 Task: Change the repositories options in advanced search to return repositories and including forks.
Action: Mouse moved to (114, 454)
Screenshot: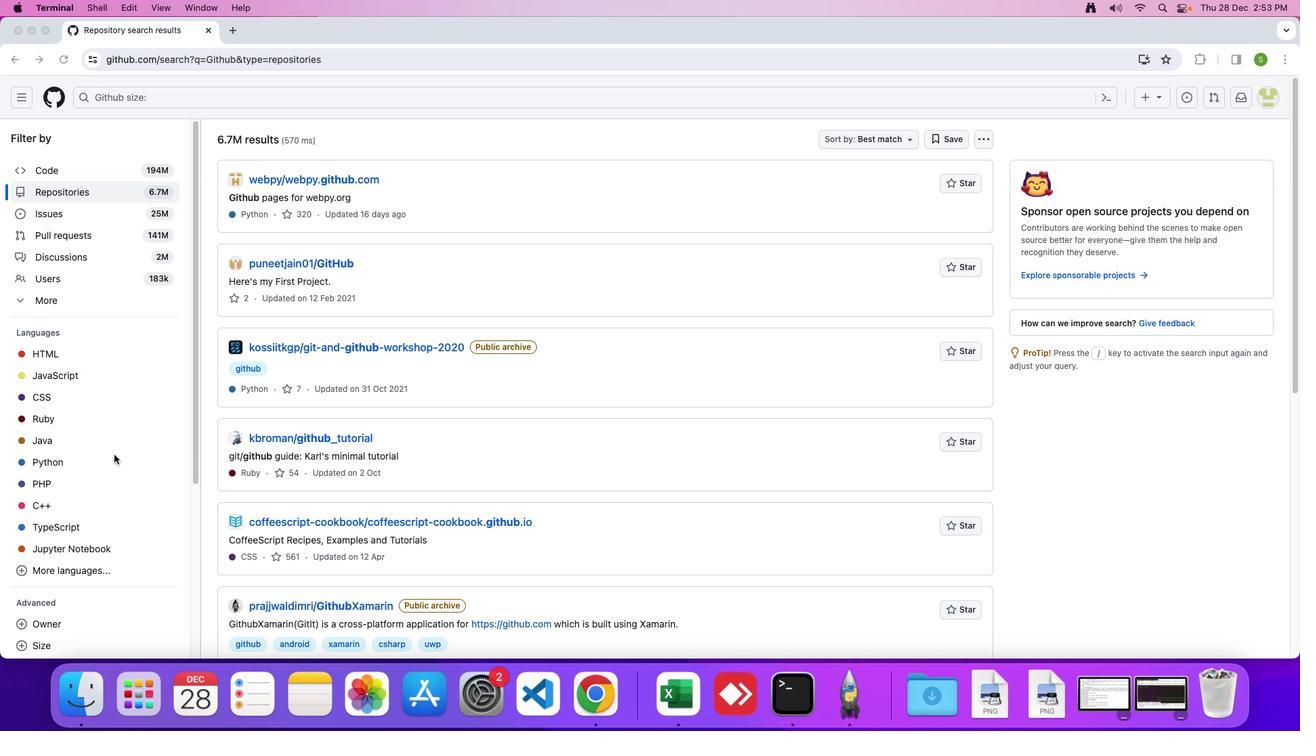 
Action: Mouse scrolled (114, 454) with delta (0, 0)
Screenshot: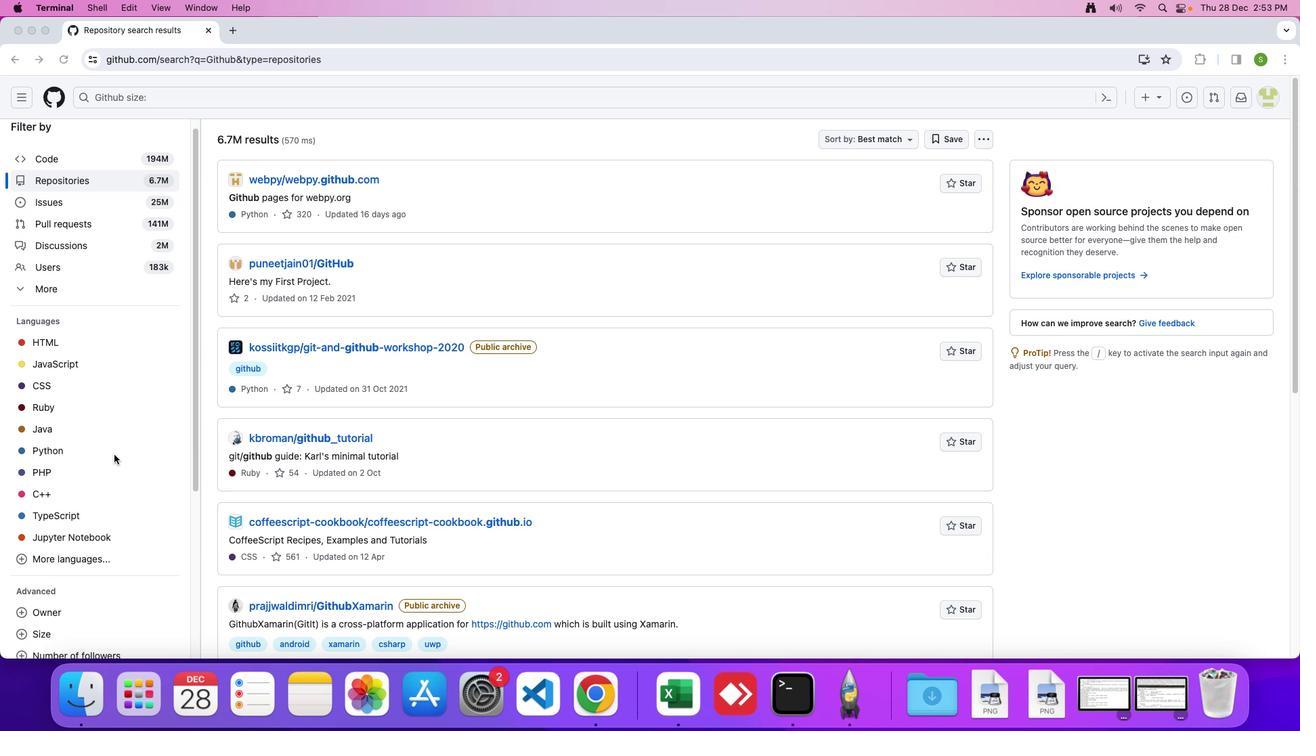 
Action: Mouse scrolled (114, 454) with delta (0, 0)
Screenshot: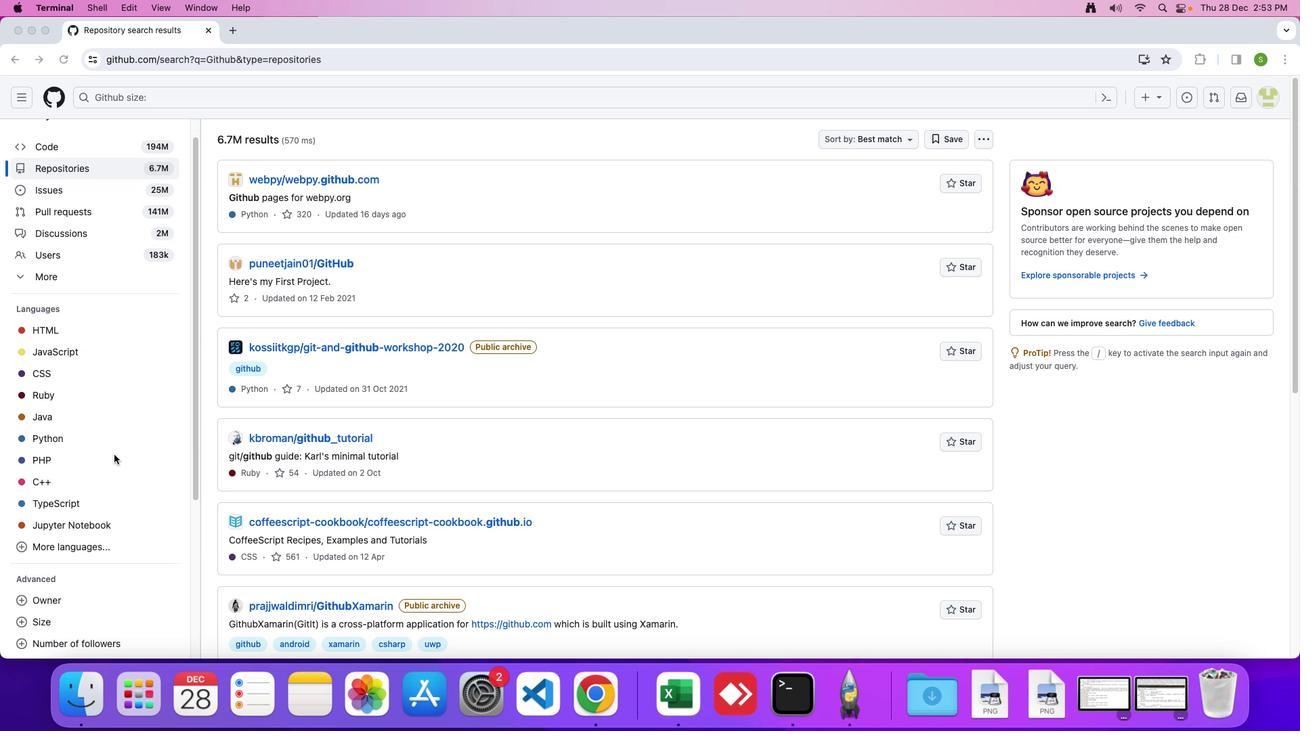 
Action: Mouse scrolled (114, 454) with delta (0, -1)
Screenshot: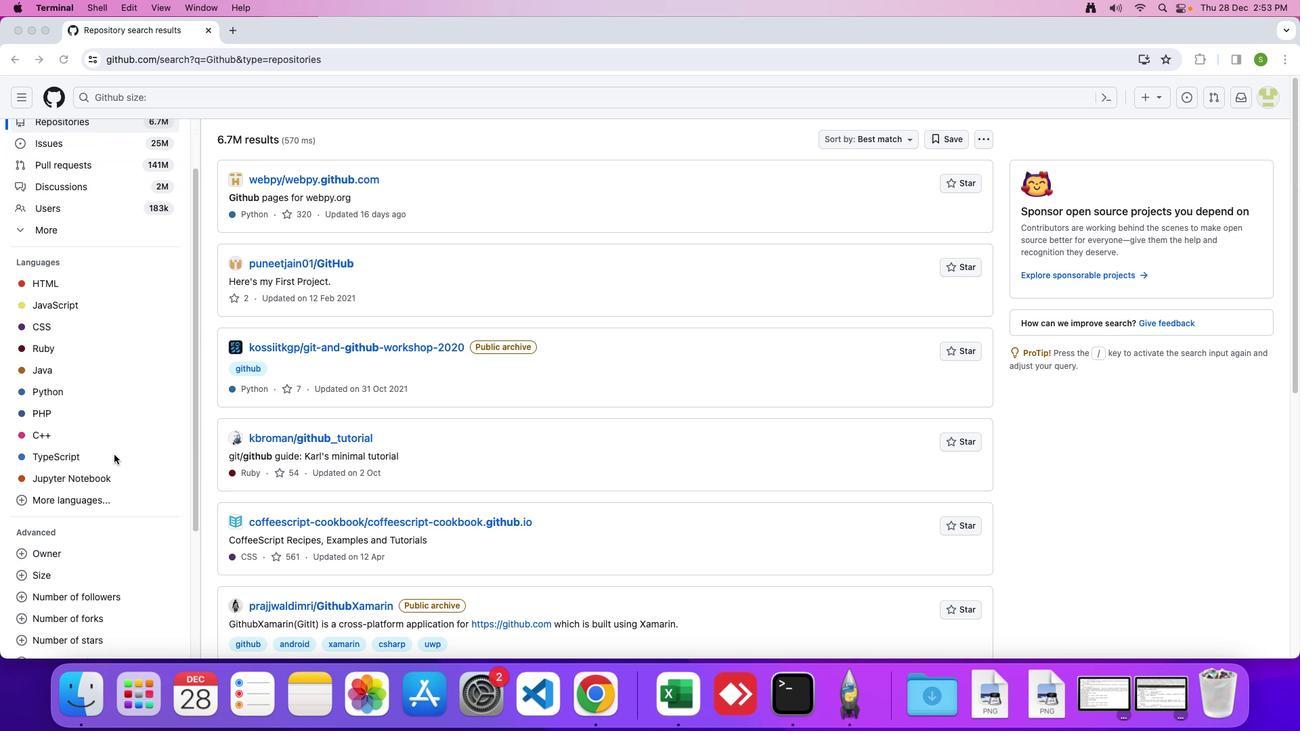 
Action: Mouse scrolled (114, 454) with delta (0, 0)
Screenshot: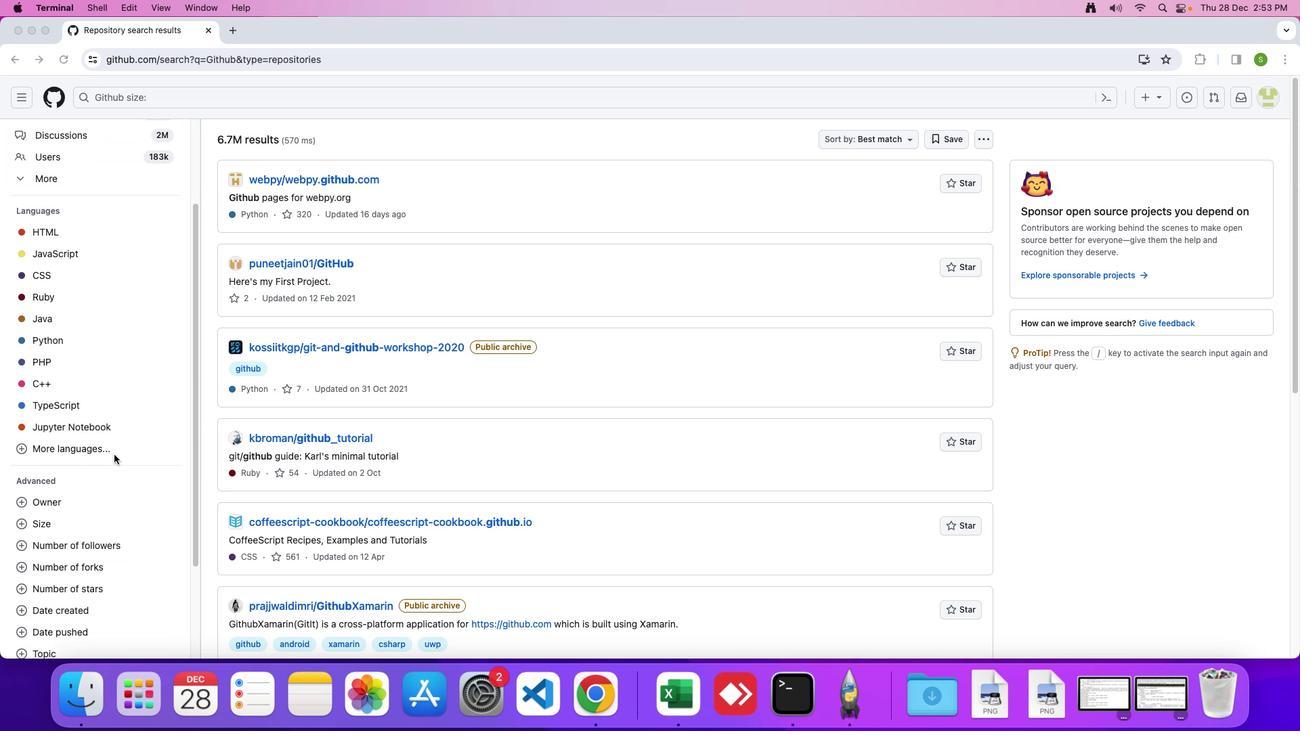 
Action: Mouse scrolled (114, 454) with delta (0, 0)
Screenshot: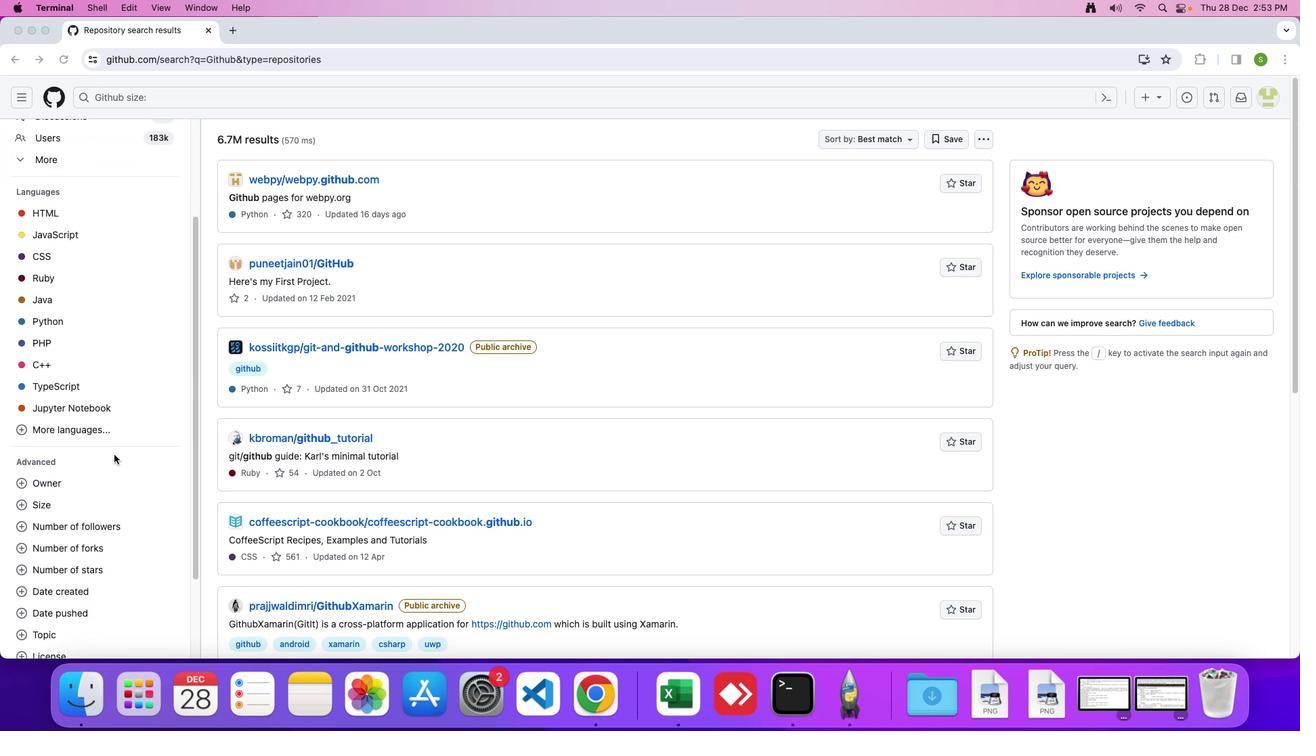 
Action: Mouse scrolled (114, 454) with delta (0, -2)
Screenshot: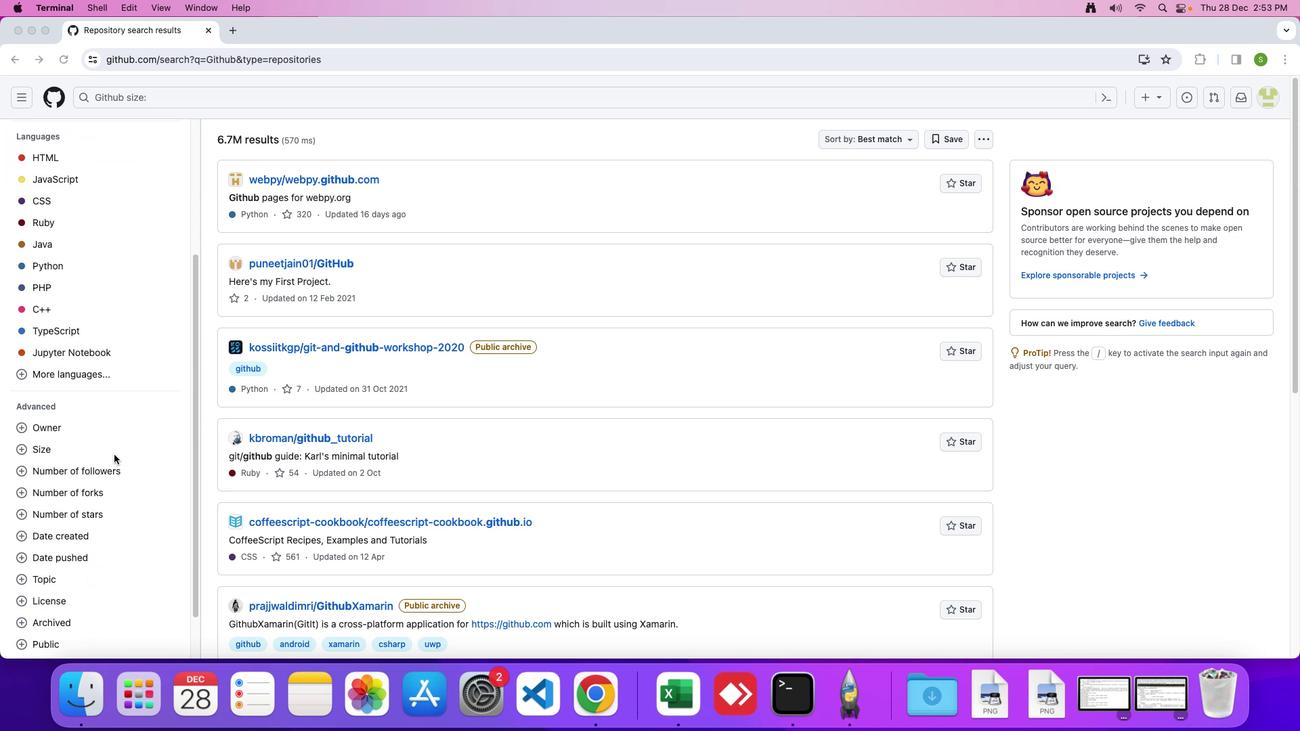 
Action: Mouse scrolled (114, 454) with delta (0, 0)
Screenshot: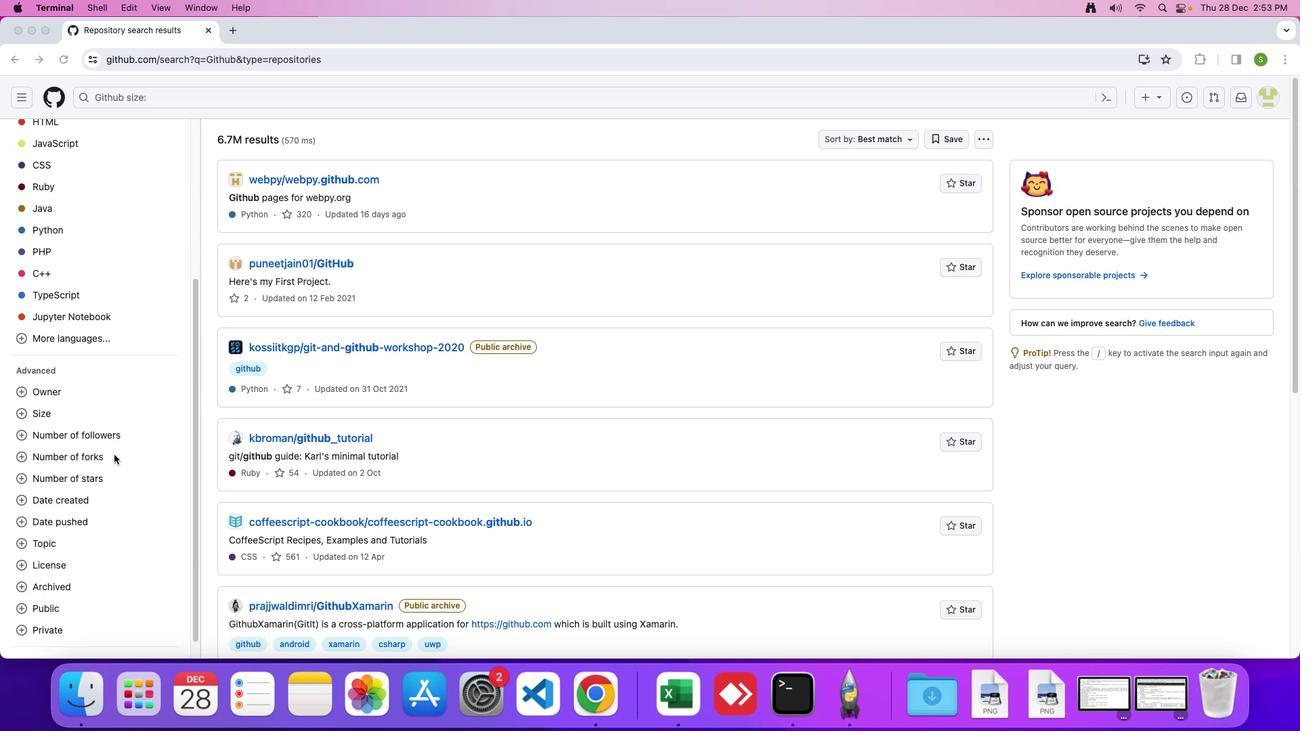 
Action: Mouse scrolled (114, 454) with delta (0, 0)
Screenshot: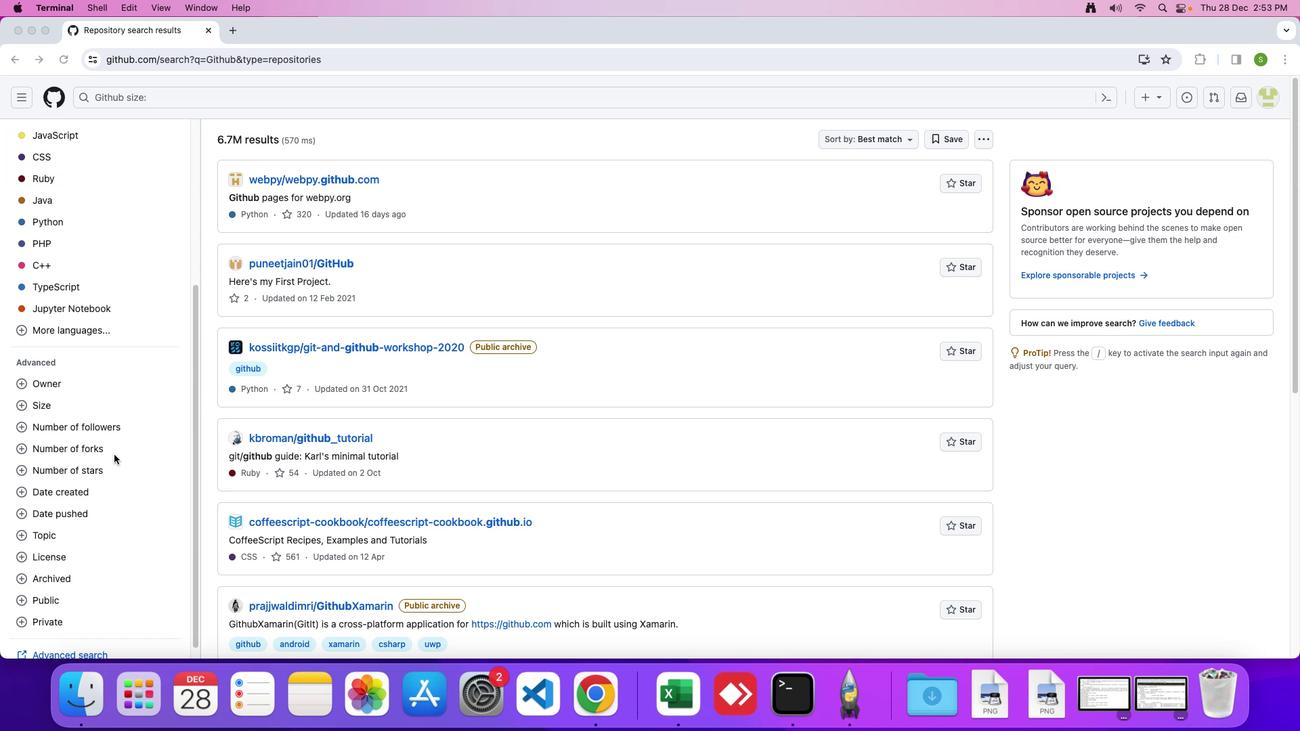 
Action: Mouse scrolled (114, 454) with delta (0, -1)
Screenshot: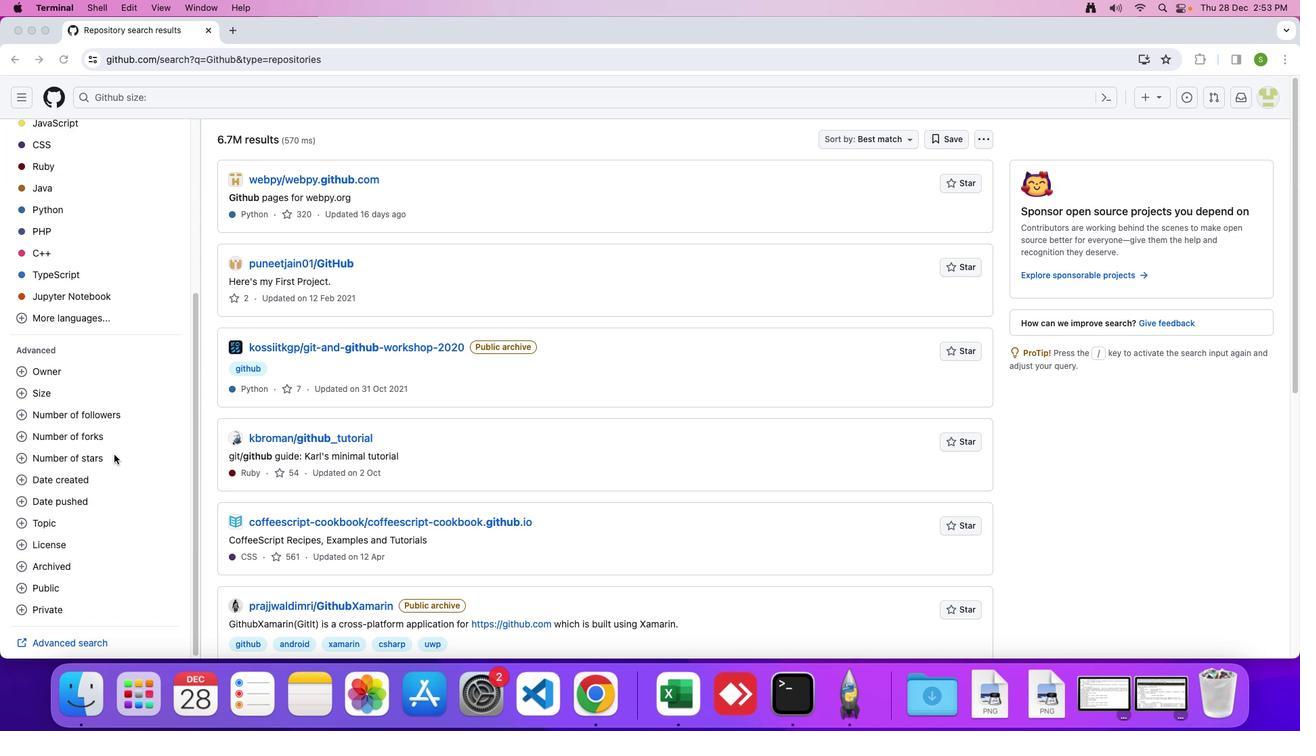 
Action: Mouse scrolled (114, 454) with delta (0, 0)
Screenshot: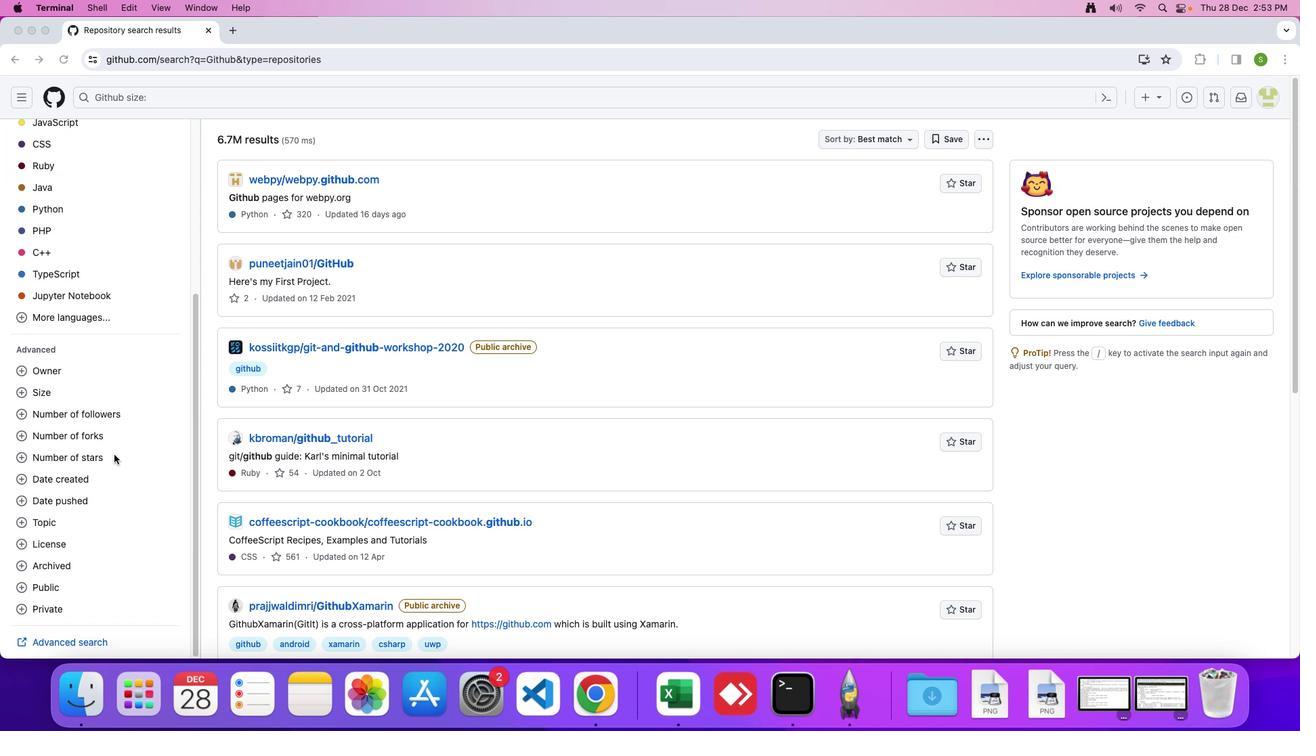 
Action: Mouse scrolled (114, 454) with delta (0, 0)
Screenshot: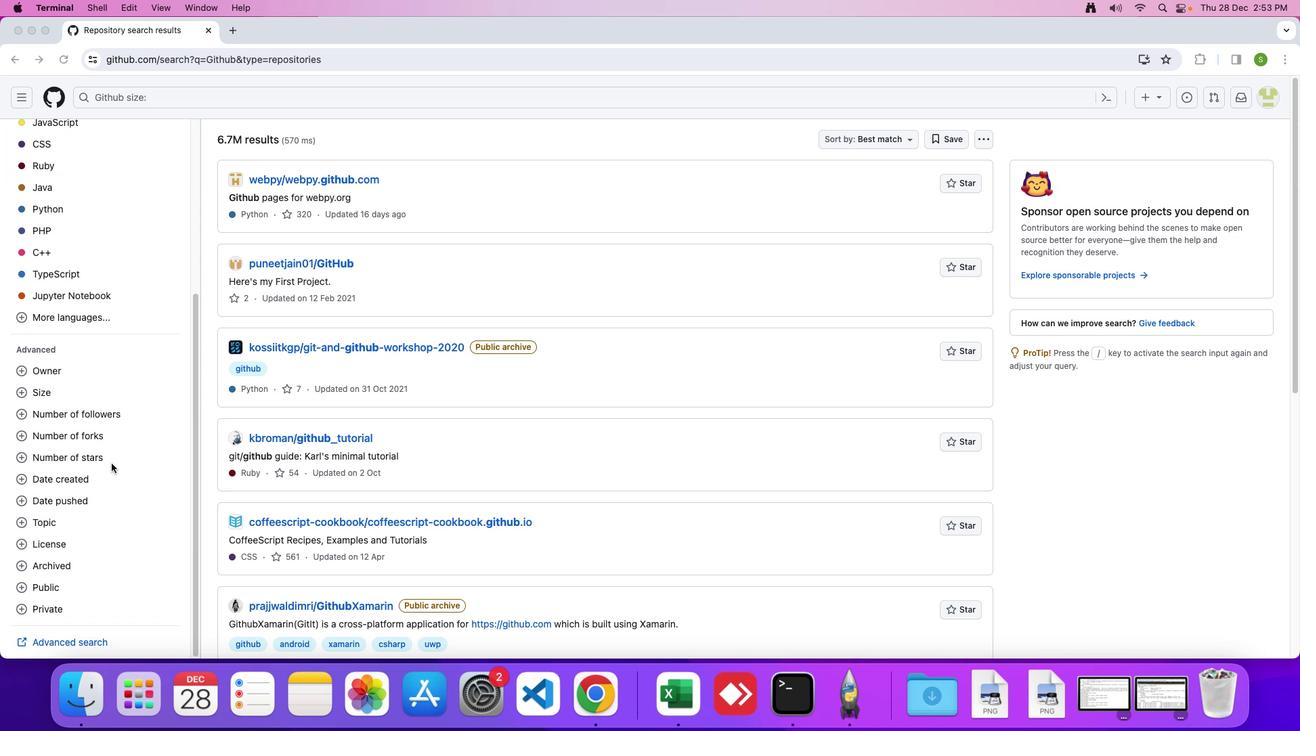
Action: Mouse moved to (73, 648)
Screenshot: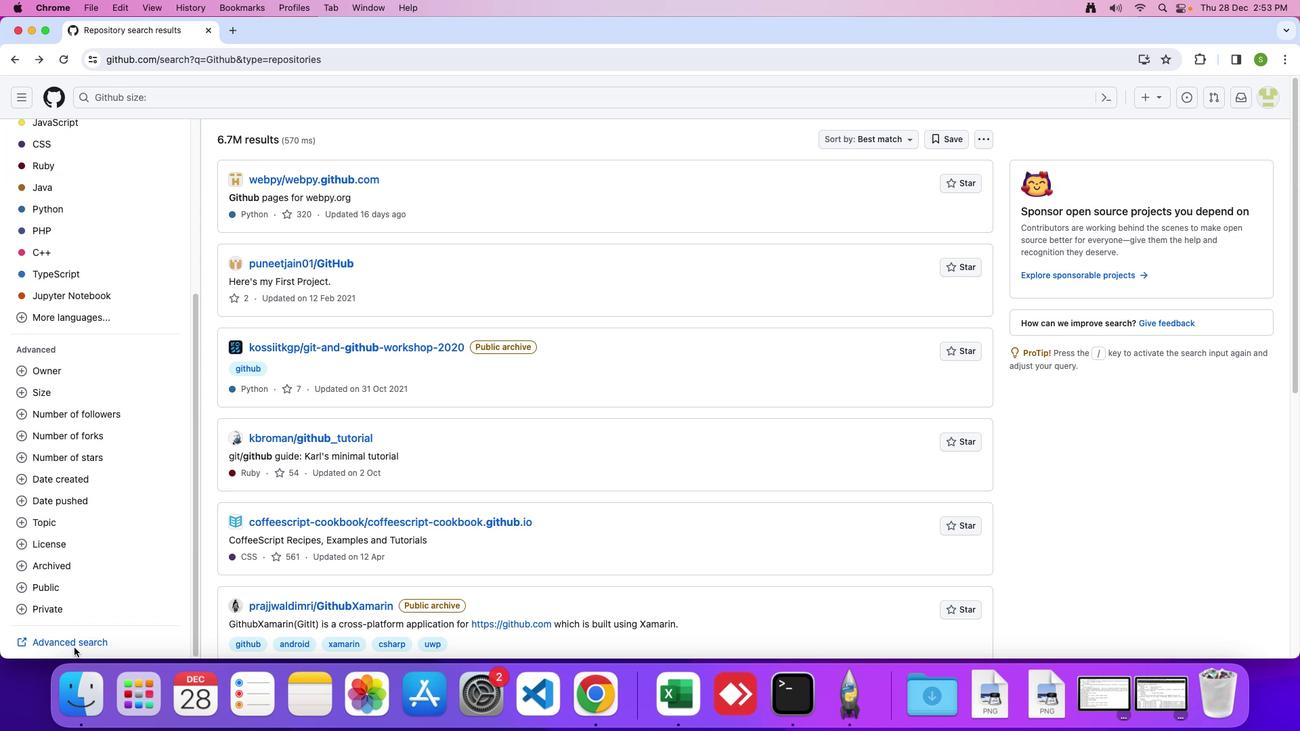 
Action: Mouse pressed left at (73, 648)
Screenshot: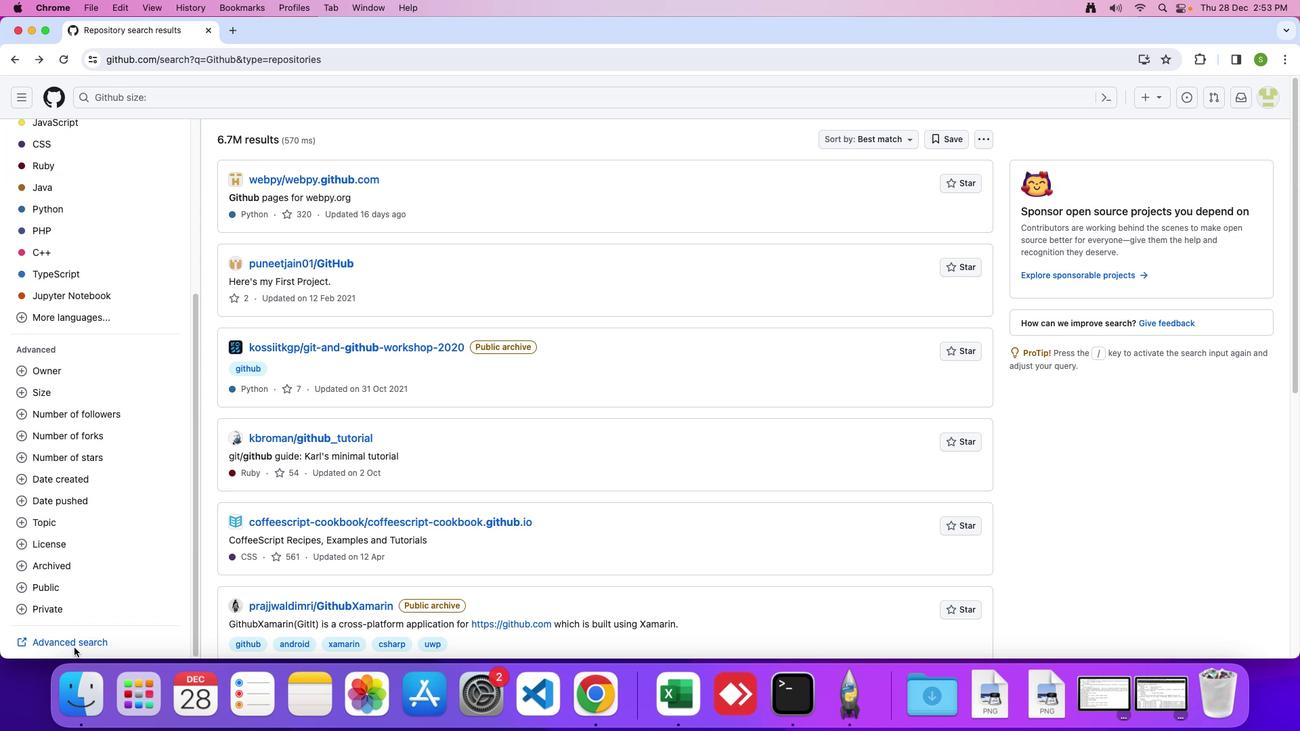 
Action: Mouse moved to (75, 646)
Screenshot: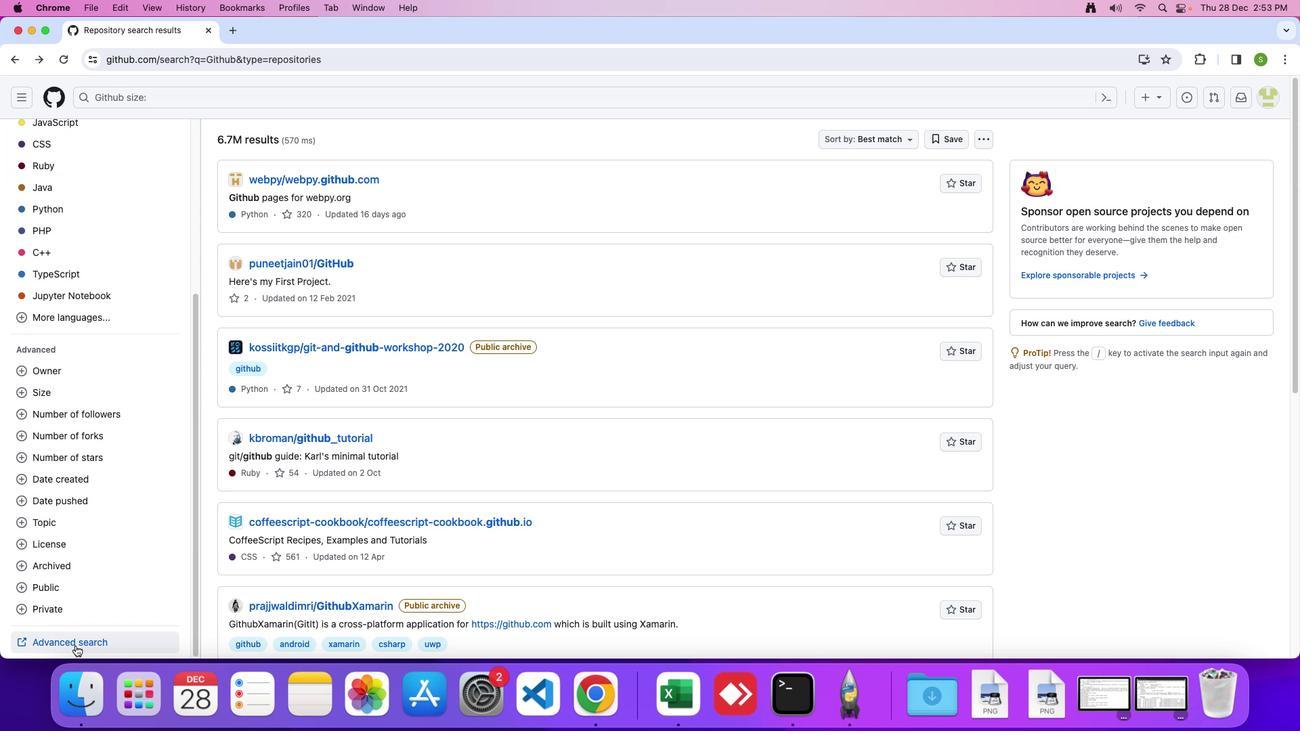 
Action: Mouse pressed left at (75, 646)
Screenshot: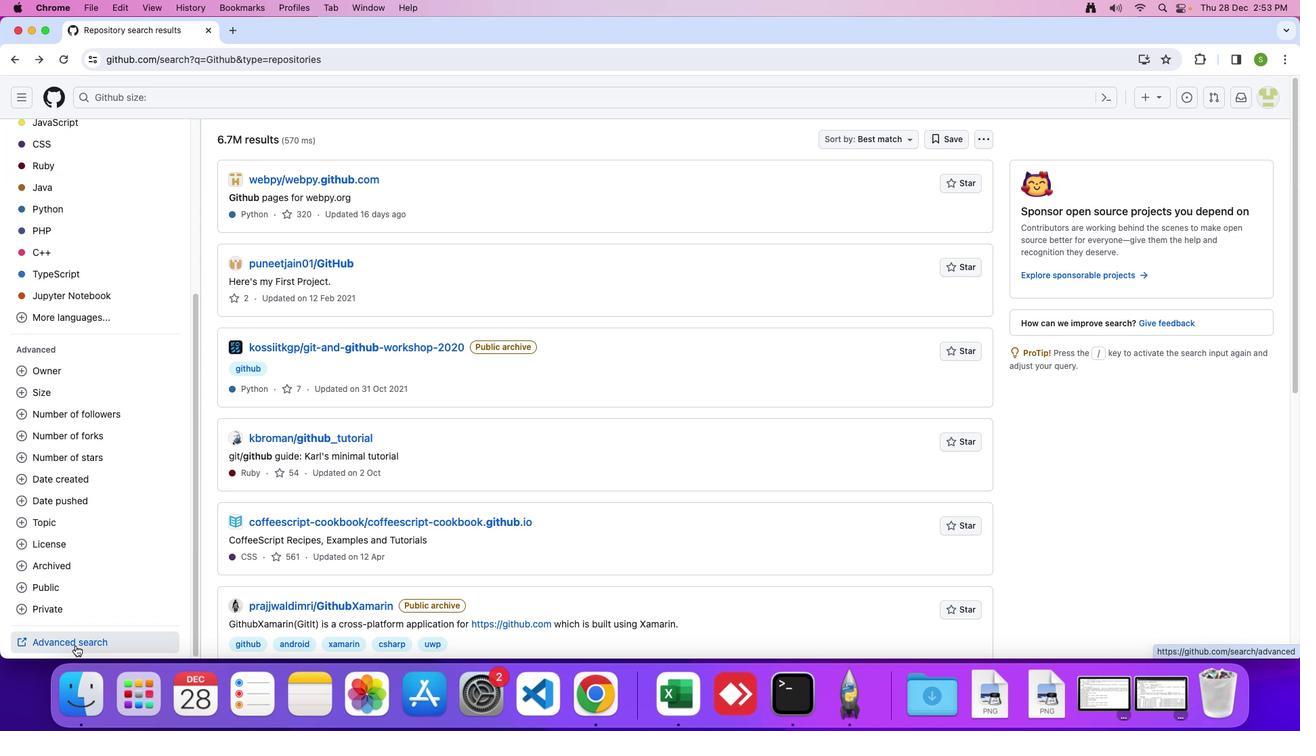 
Action: Mouse moved to (464, 506)
Screenshot: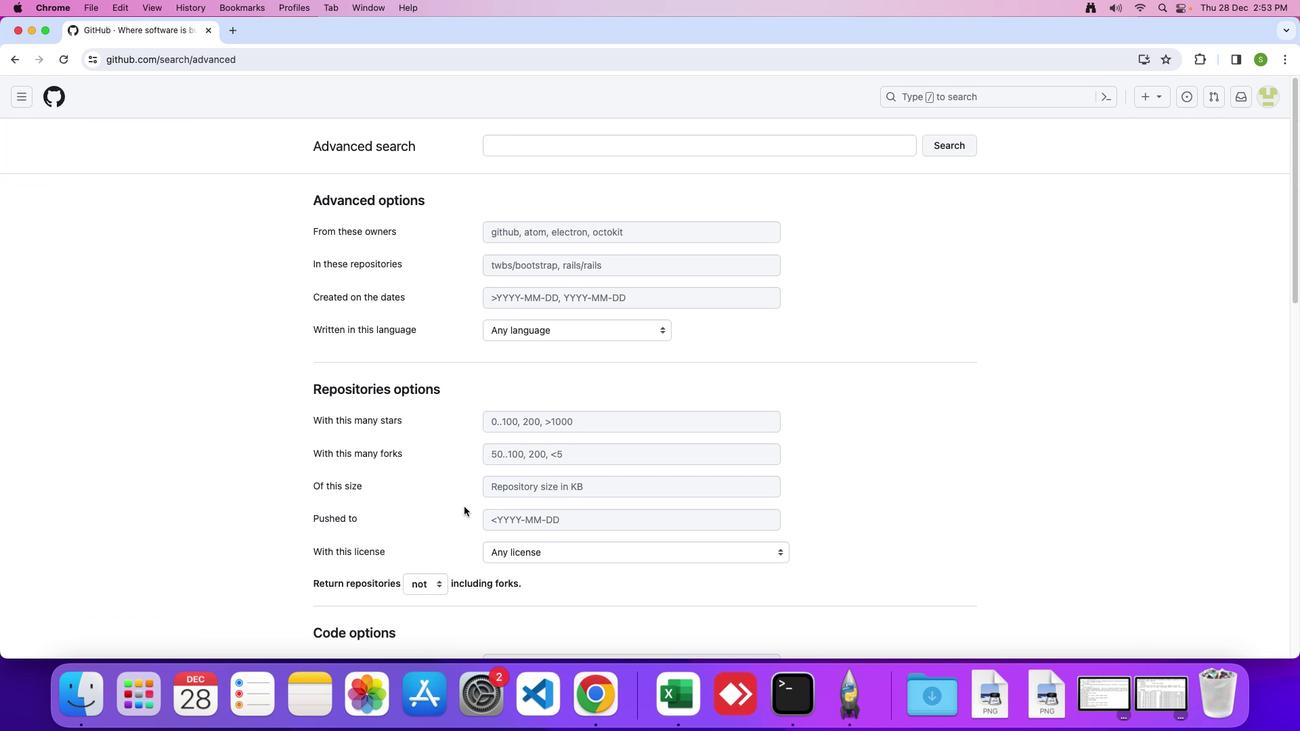 
Action: Mouse scrolled (464, 506) with delta (0, 0)
Screenshot: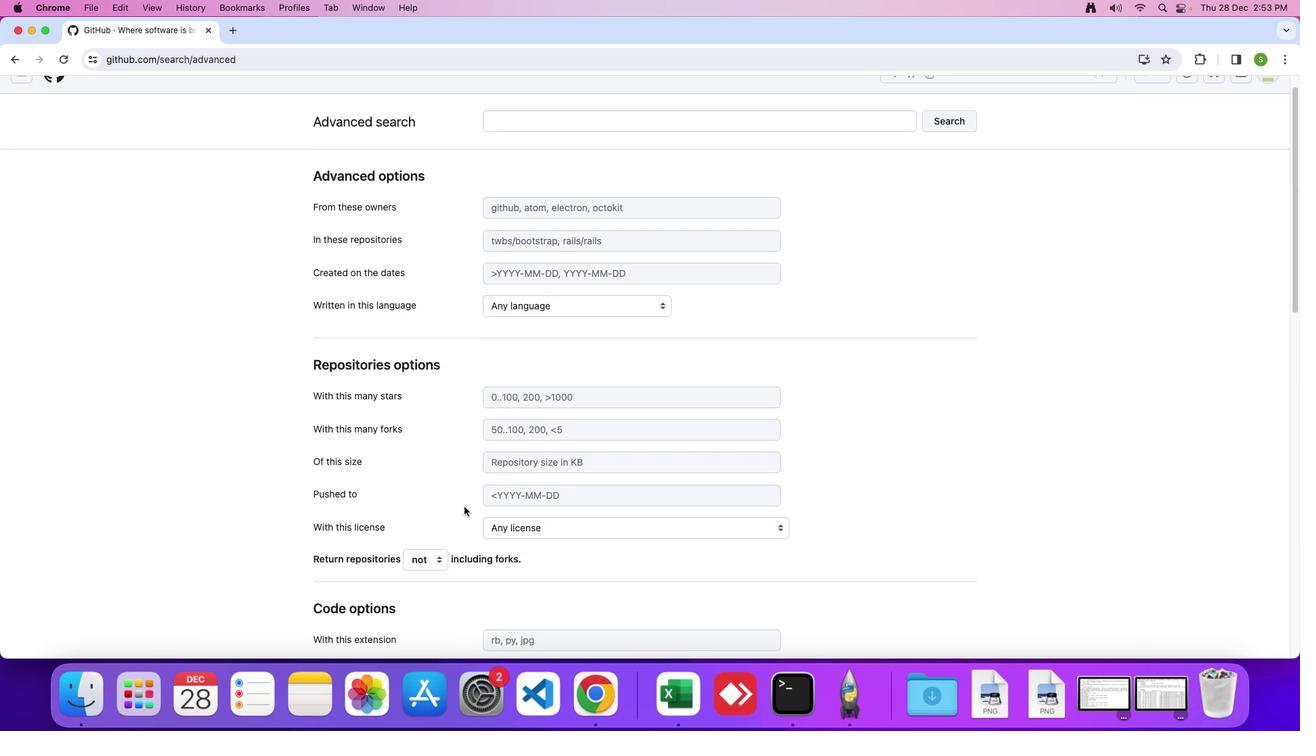 
Action: Mouse scrolled (464, 506) with delta (0, 0)
Screenshot: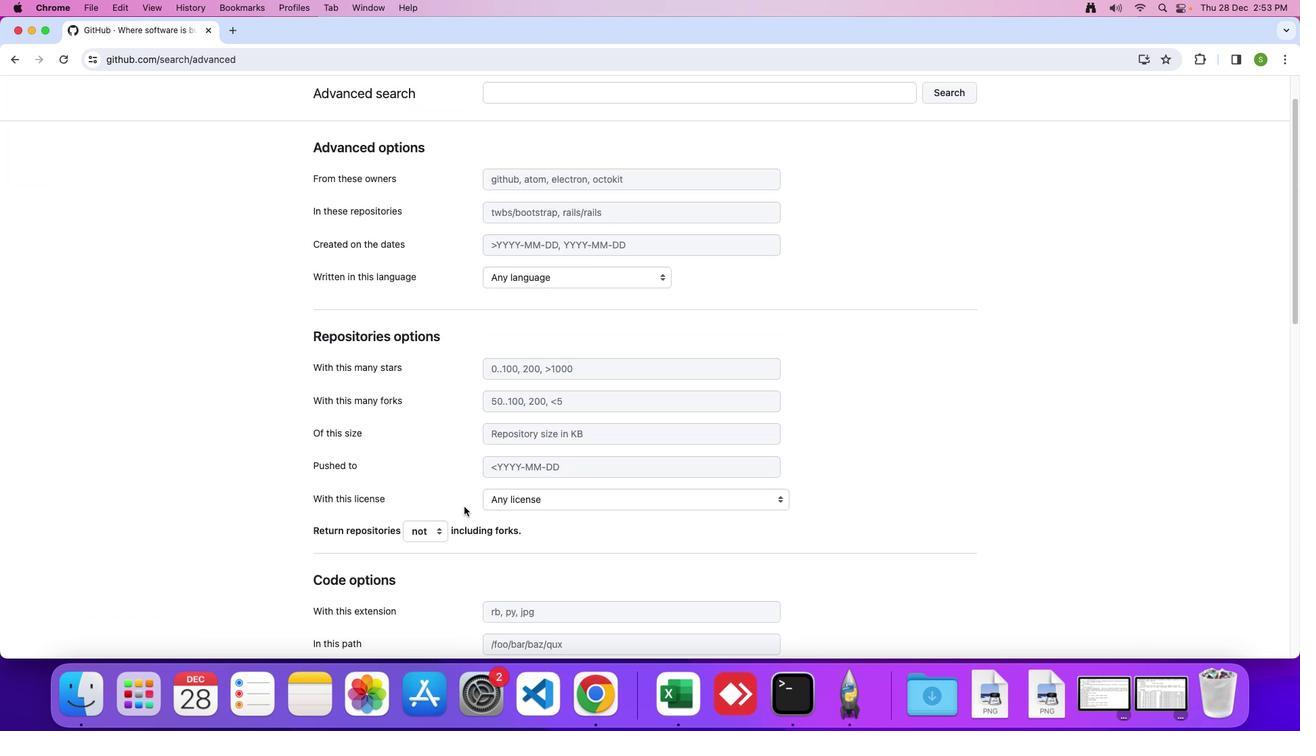 
Action: Mouse scrolled (464, 506) with delta (0, -2)
Screenshot: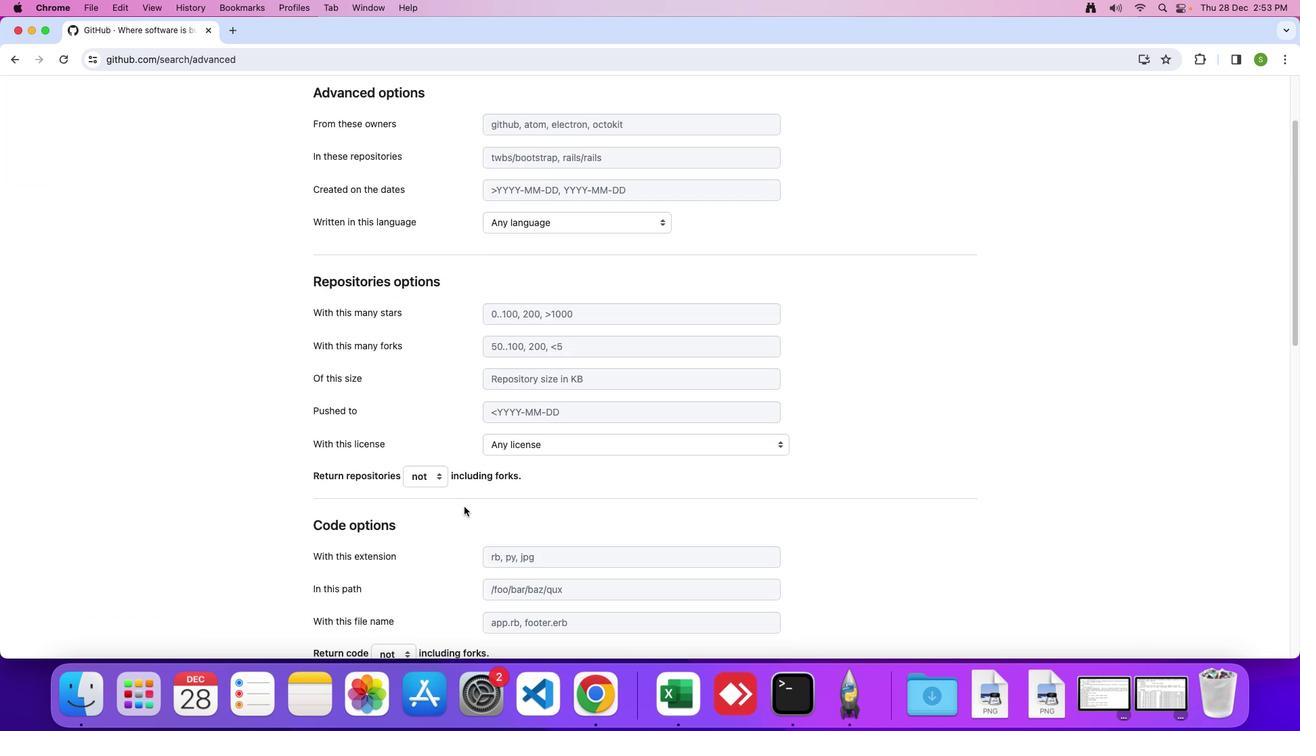 
Action: Mouse scrolled (464, 506) with delta (0, 0)
Screenshot: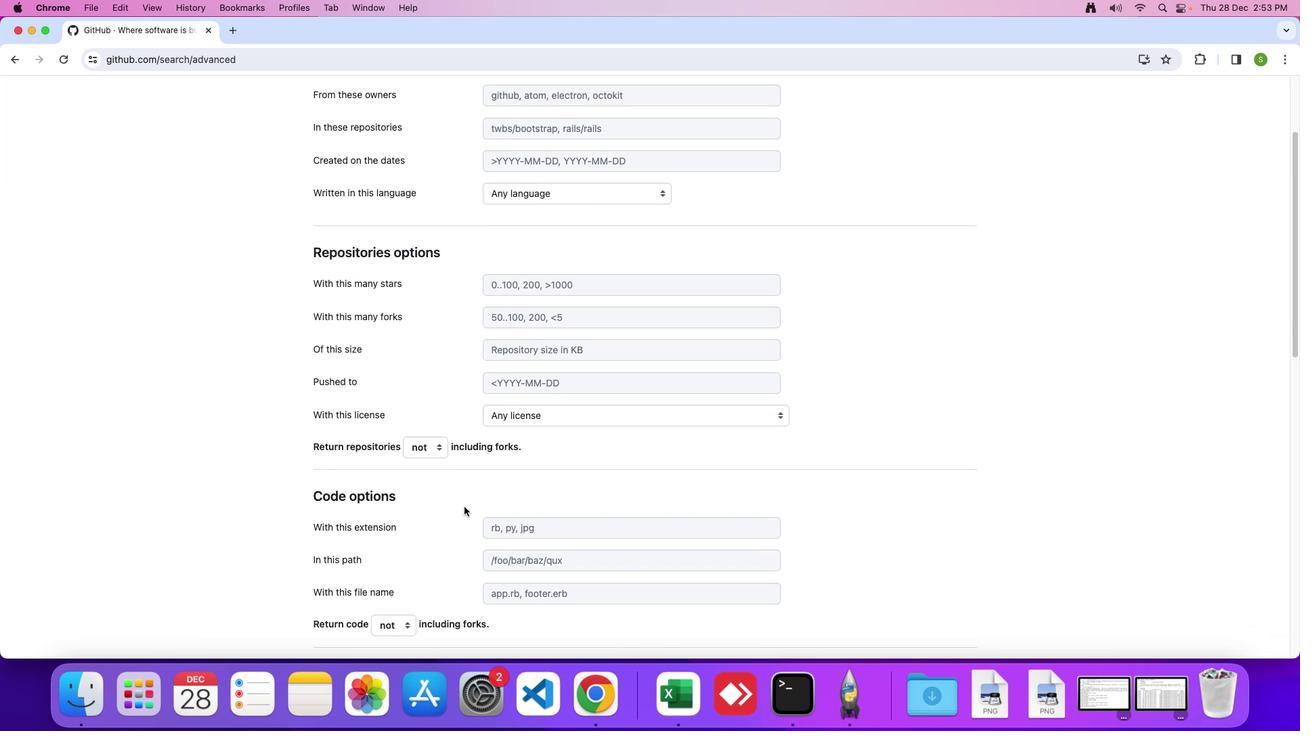 
Action: Mouse scrolled (464, 506) with delta (0, 0)
Screenshot: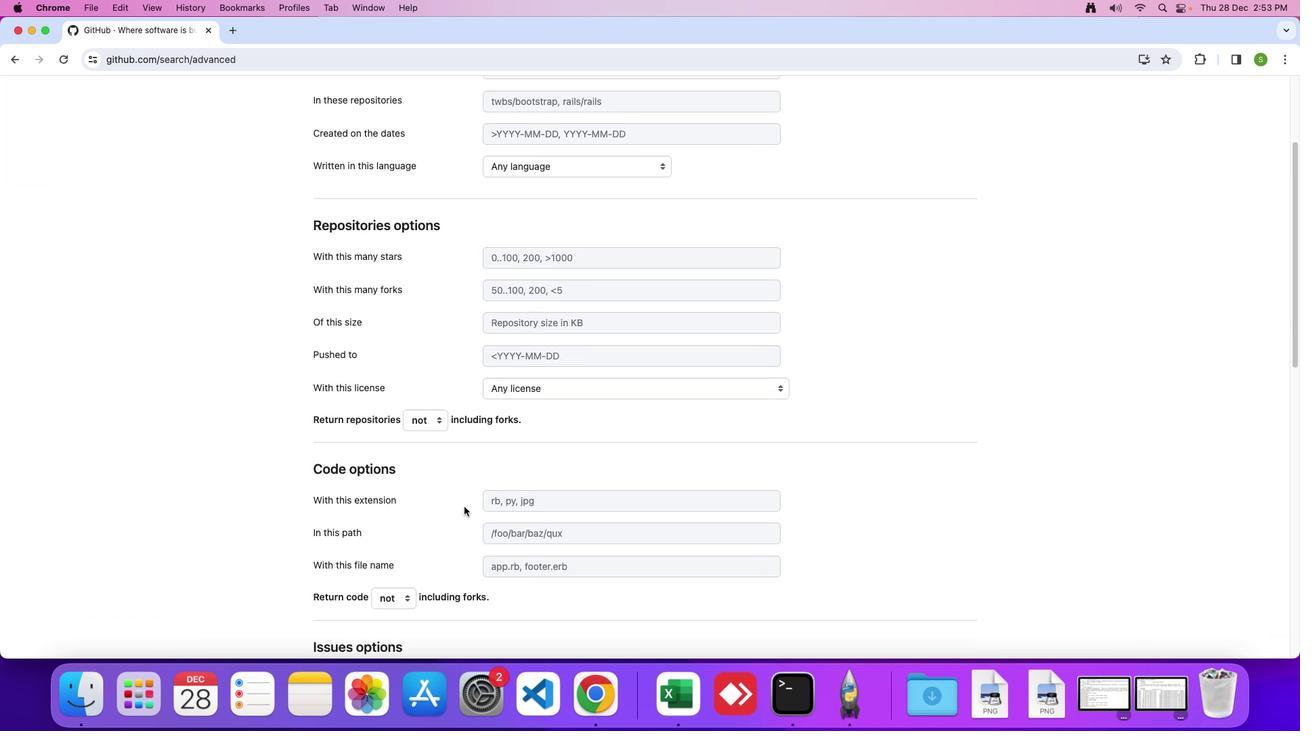 
Action: Mouse scrolled (464, 506) with delta (0, -2)
Screenshot: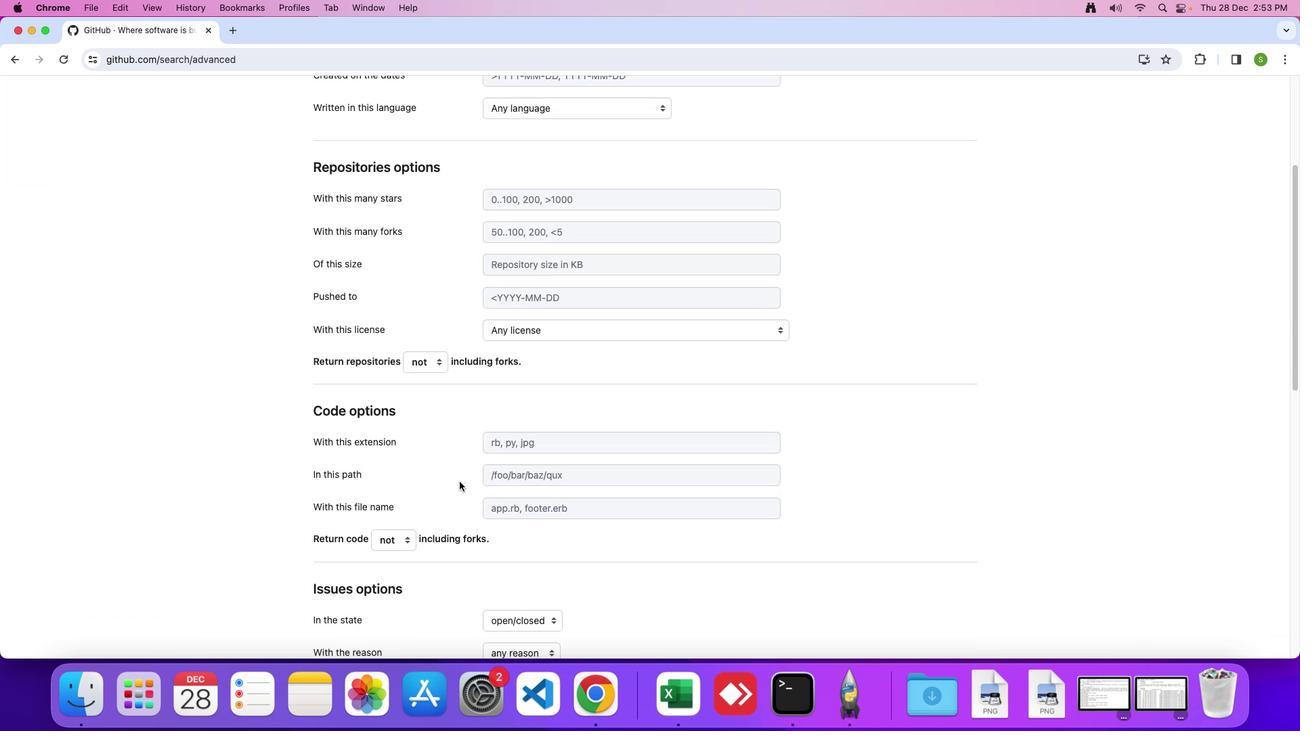 
Action: Mouse moved to (444, 350)
Screenshot: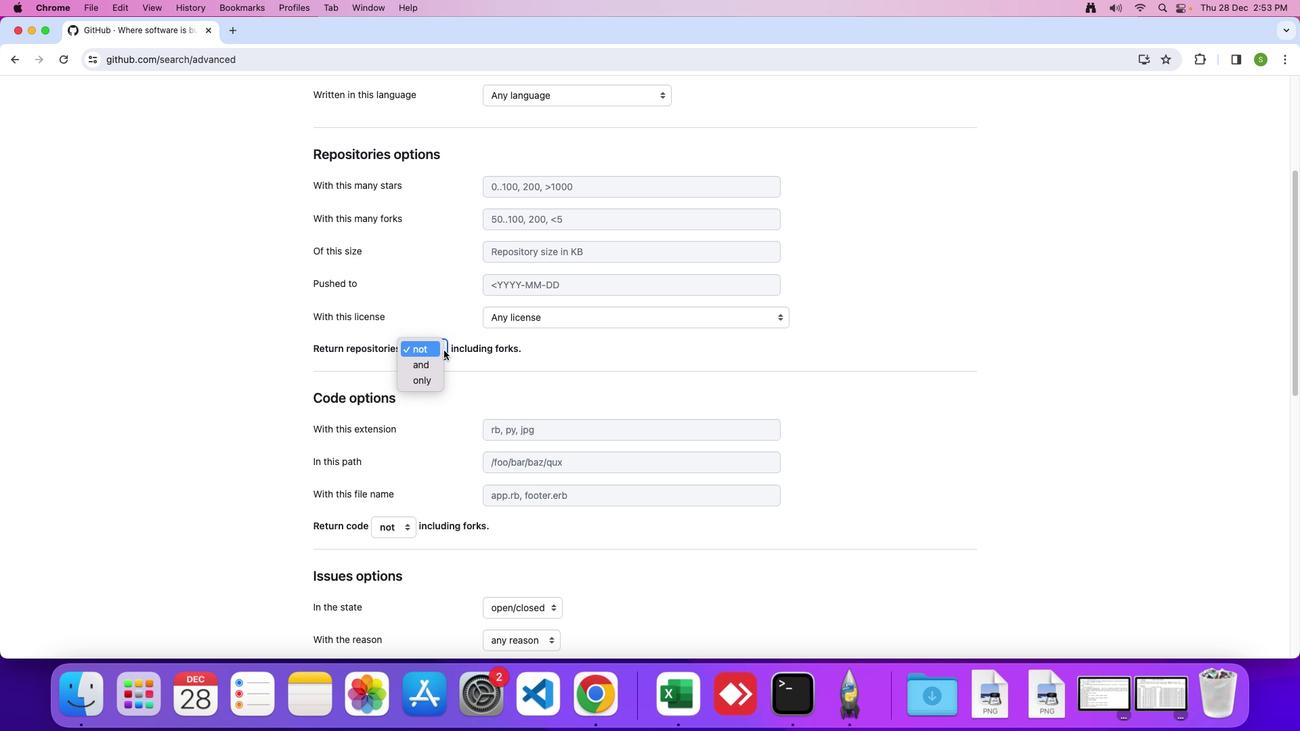 
Action: Mouse pressed left at (444, 350)
Screenshot: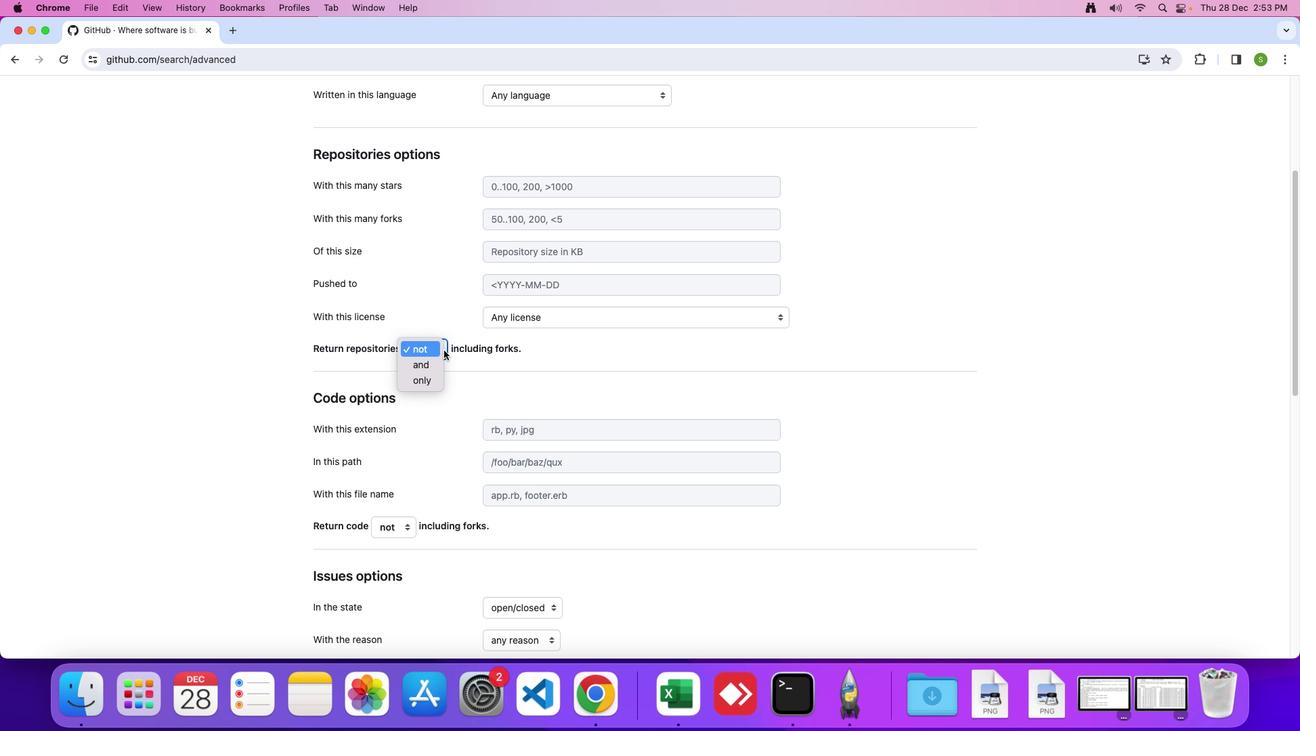 
Action: Mouse moved to (425, 365)
Screenshot: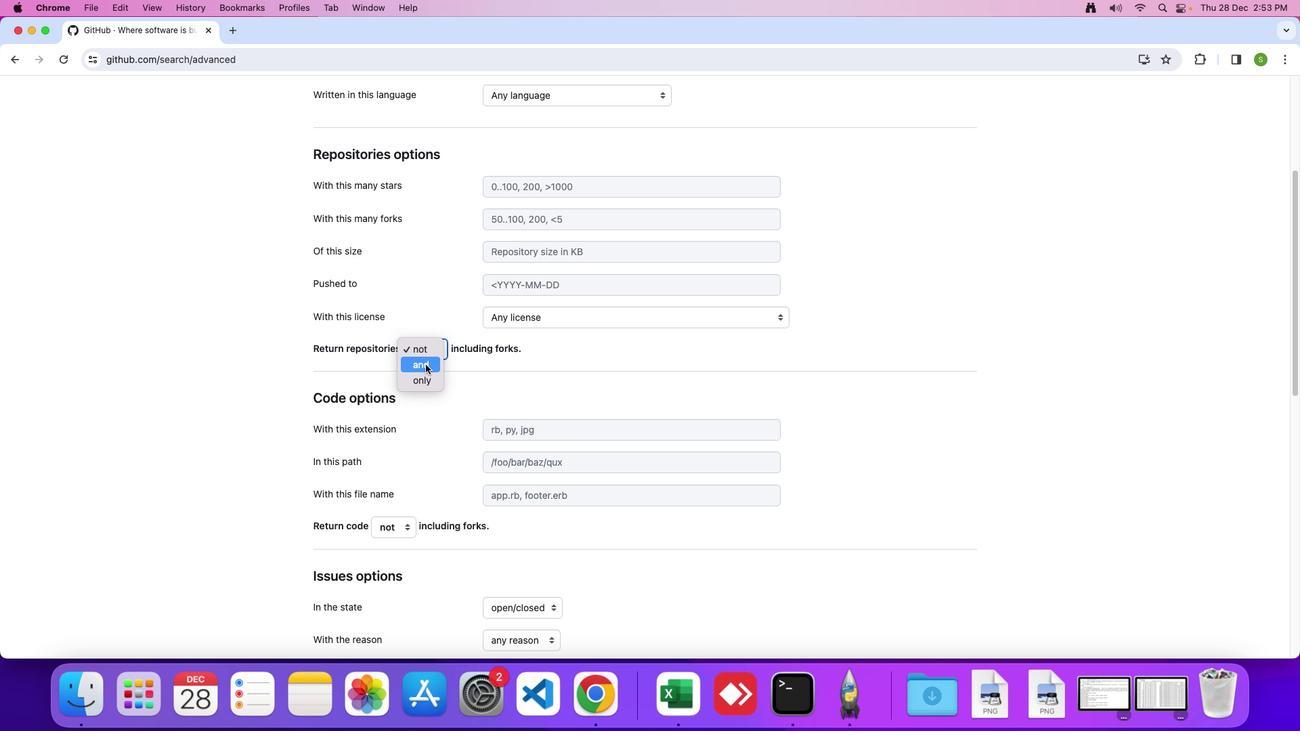 
Action: Mouse pressed left at (425, 365)
Screenshot: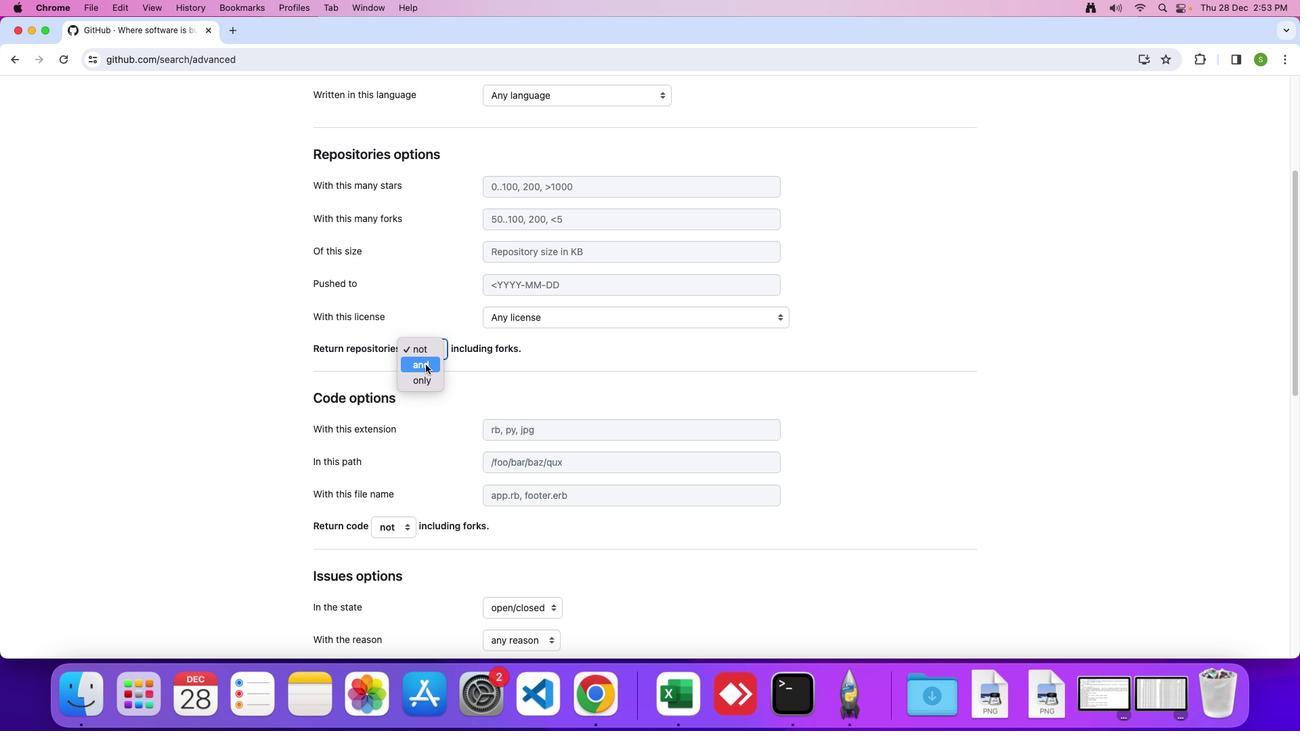 
Action: Mouse moved to (477, 369)
Screenshot: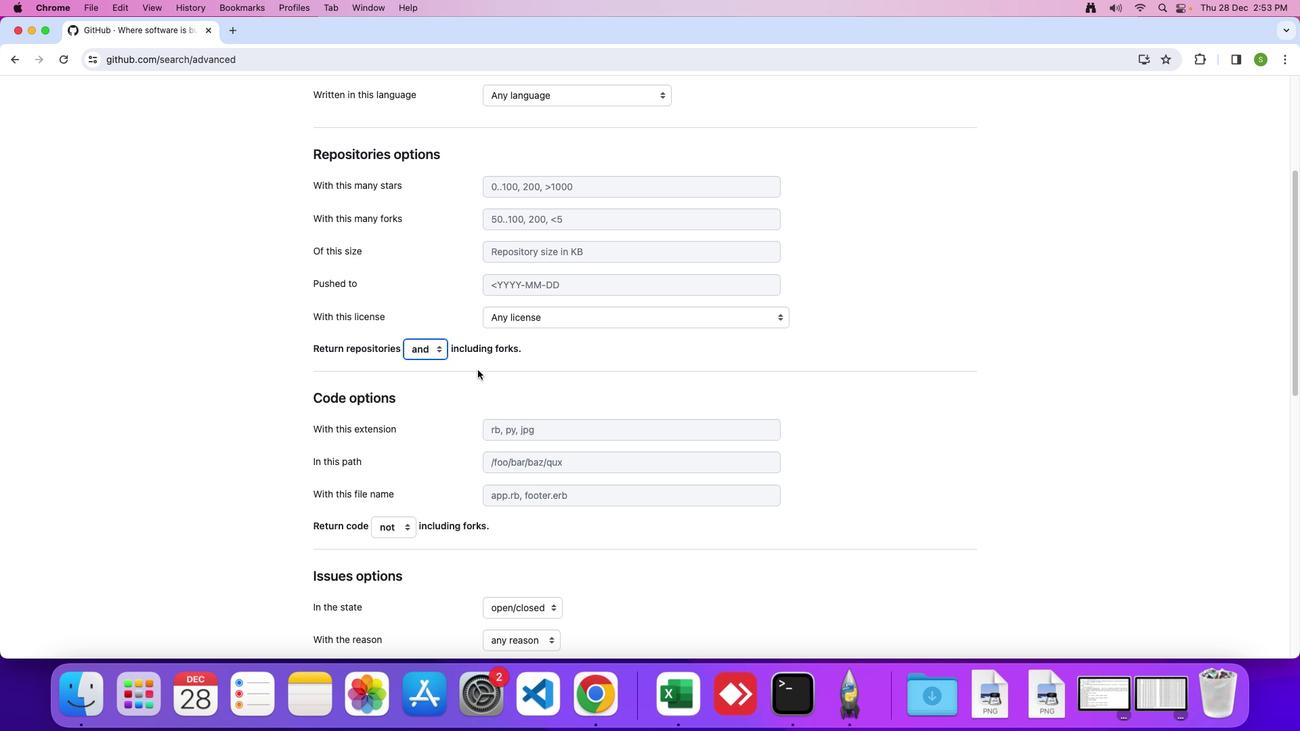 
Action: Key pressed Key.enter
Screenshot: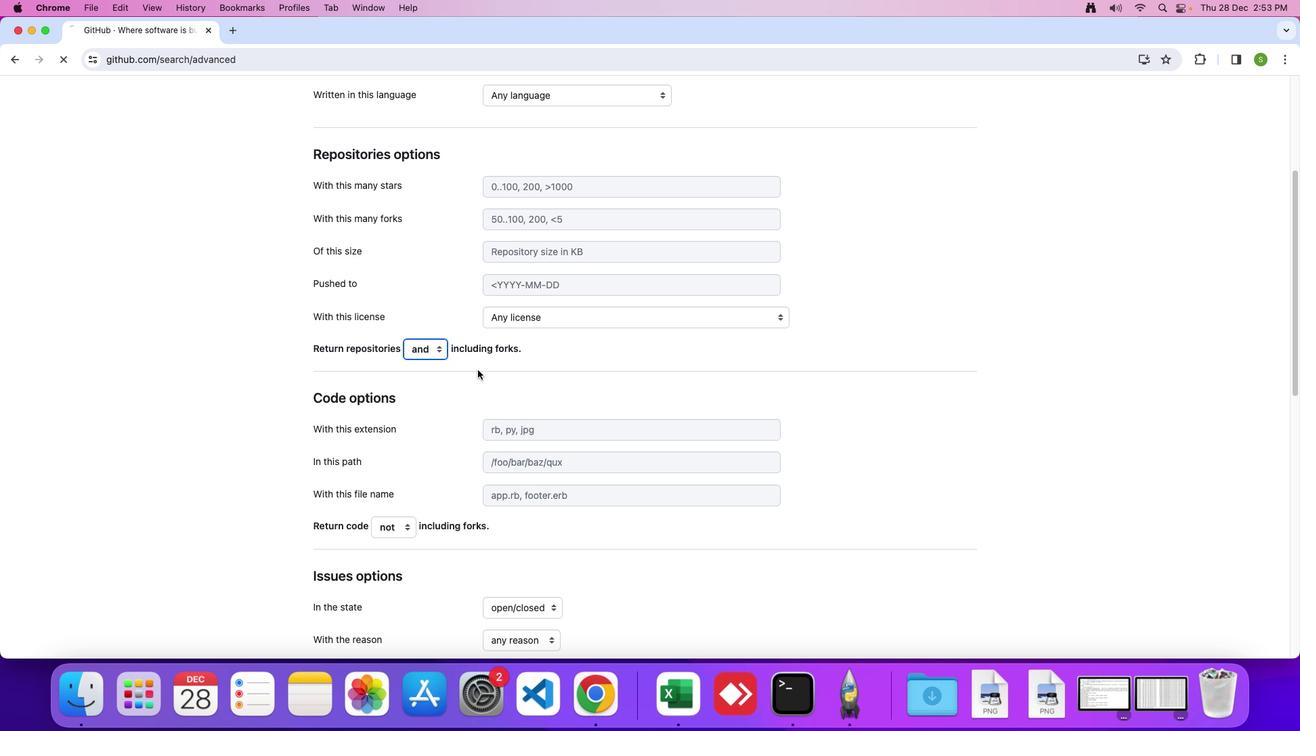 
